 Task: Set the High-priority code rate for DVB-T reception parameters to 9/10.
Action: Mouse moved to (118, 21)
Screenshot: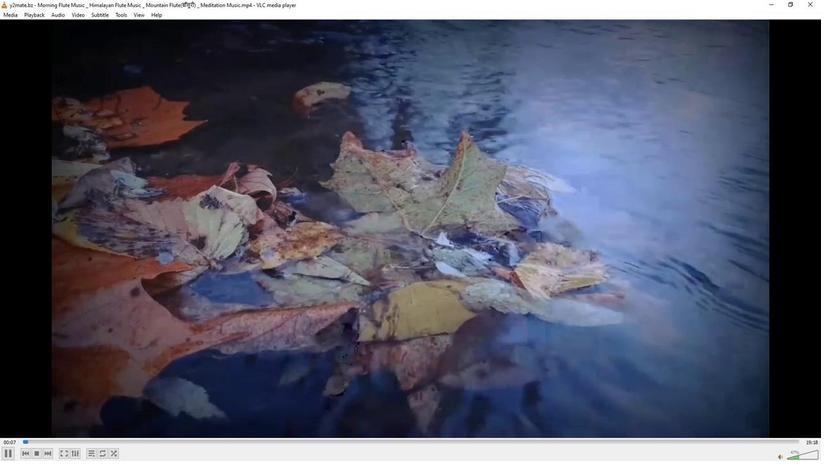 
Action: Mouse pressed left at (118, 21)
Screenshot: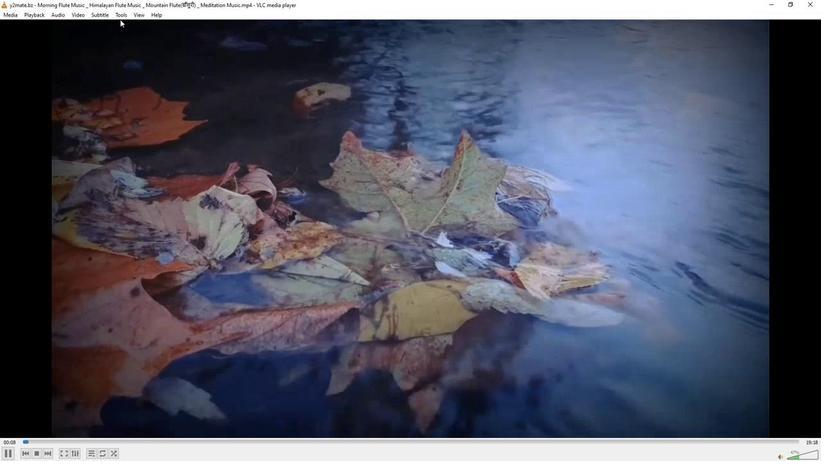
Action: Mouse moved to (120, 16)
Screenshot: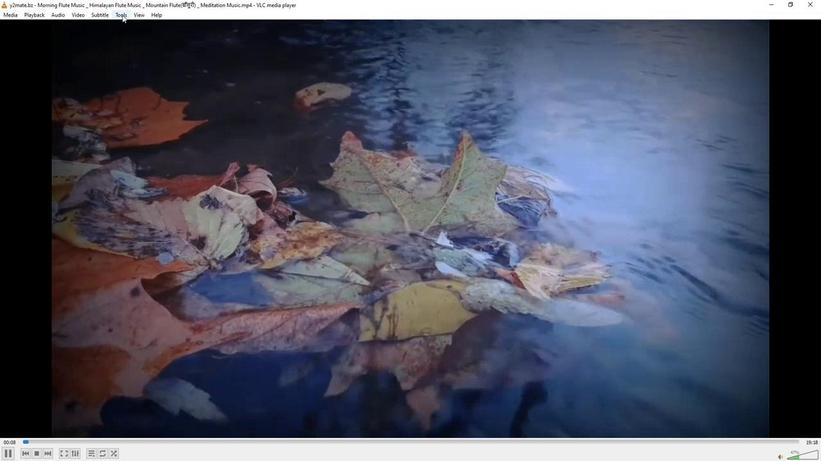 
Action: Mouse pressed left at (120, 16)
Screenshot: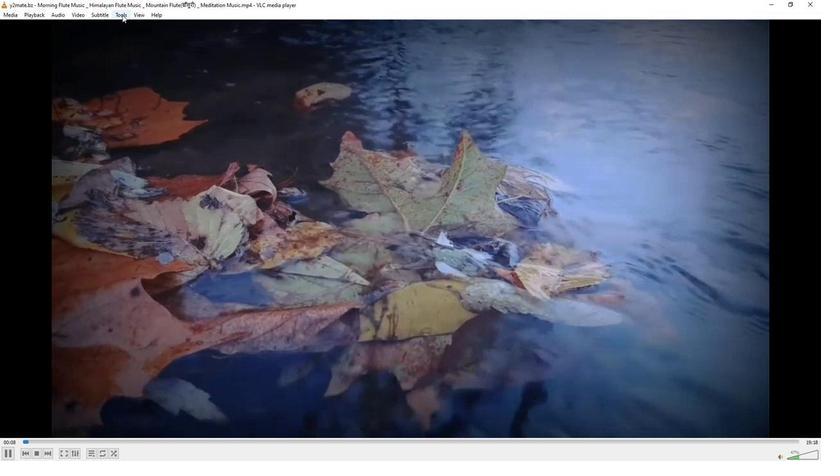 
Action: Mouse moved to (135, 117)
Screenshot: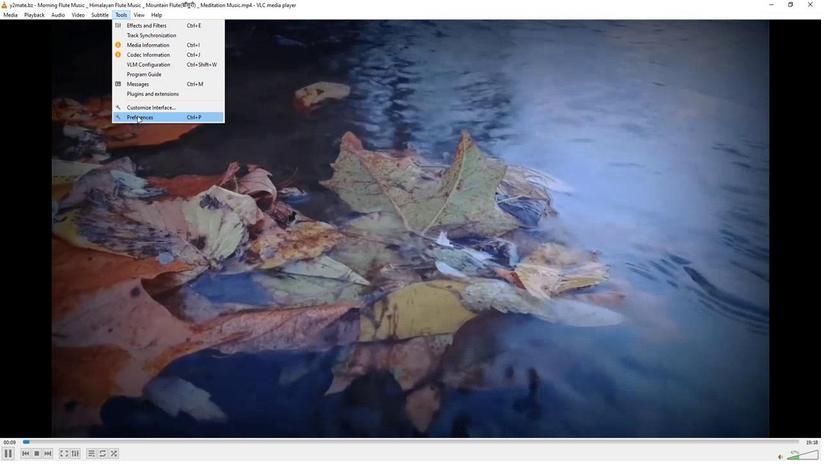 
Action: Mouse pressed left at (135, 117)
Screenshot: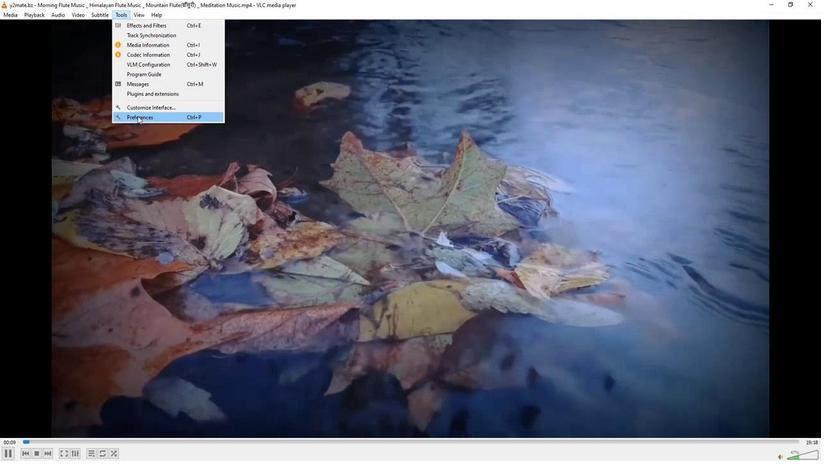 
Action: Mouse moved to (271, 374)
Screenshot: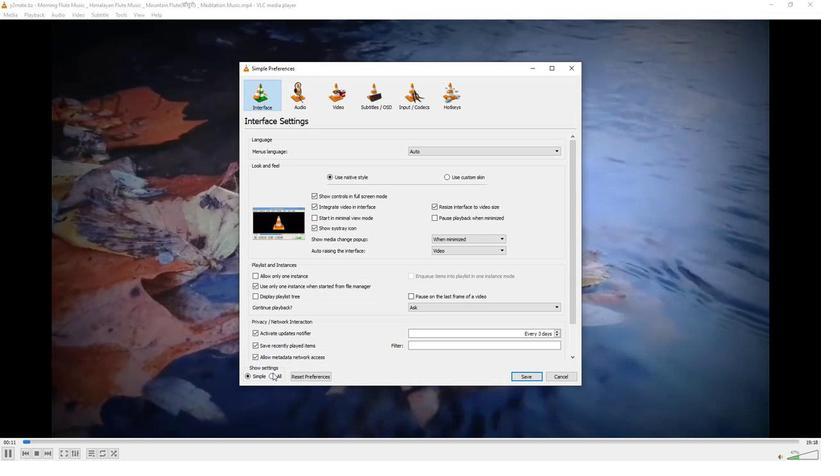 
Action: Mouse pressed left at (271, 374)
Screenshot: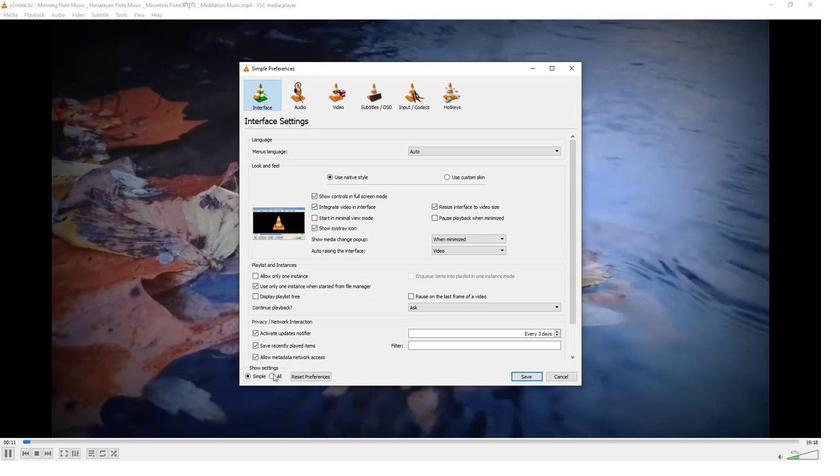 
Action: Mouse moved to (259, 230)
Screenshot: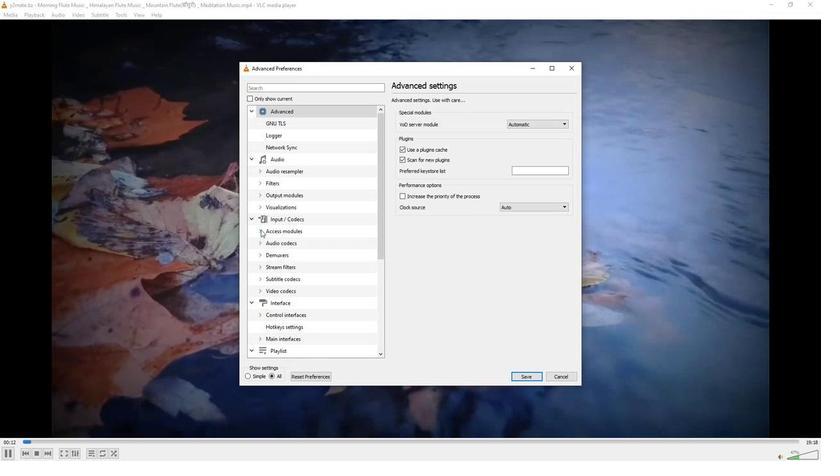 
Action: Mouse pressed left at (259, 230)
Screenshot: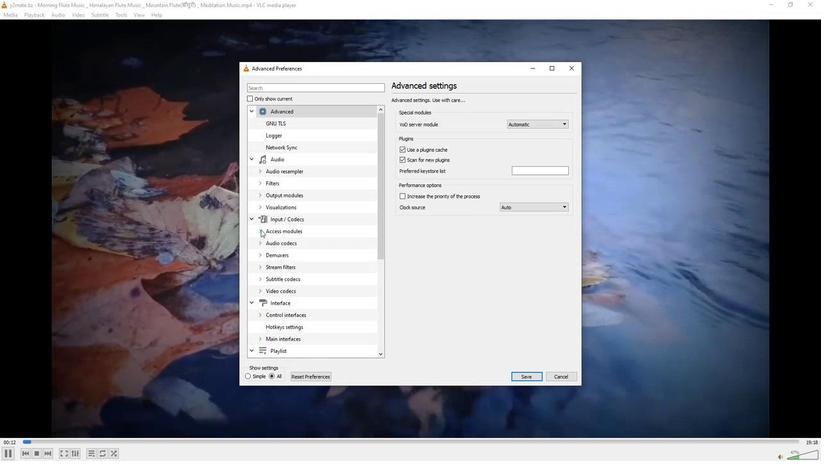 
Action: Mouse moved to (277, 300)
Screenshot: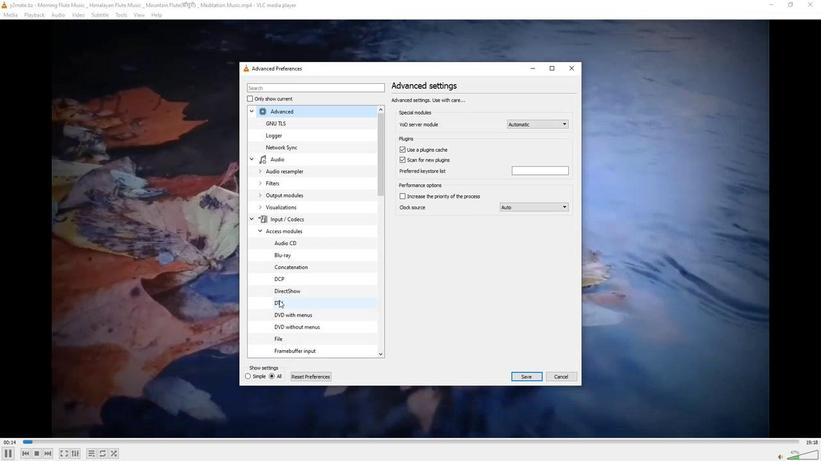 
Action: Mouse pressed left at (277, 300)
Screenshot: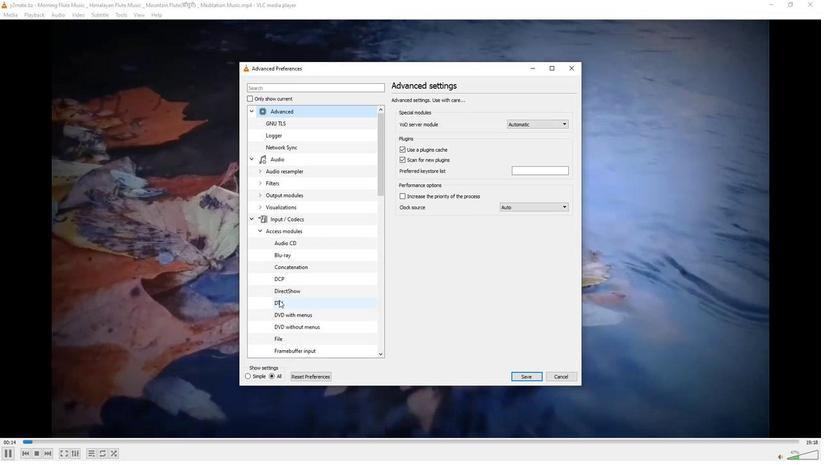 
Action: Mouse moved to (542, 220)
Screenshot: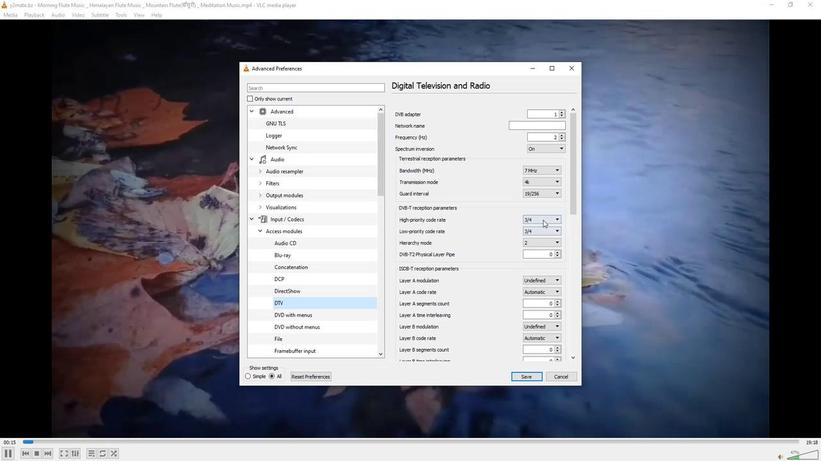 
Action: Mouse pressed left at (542, 220)
Screenshot: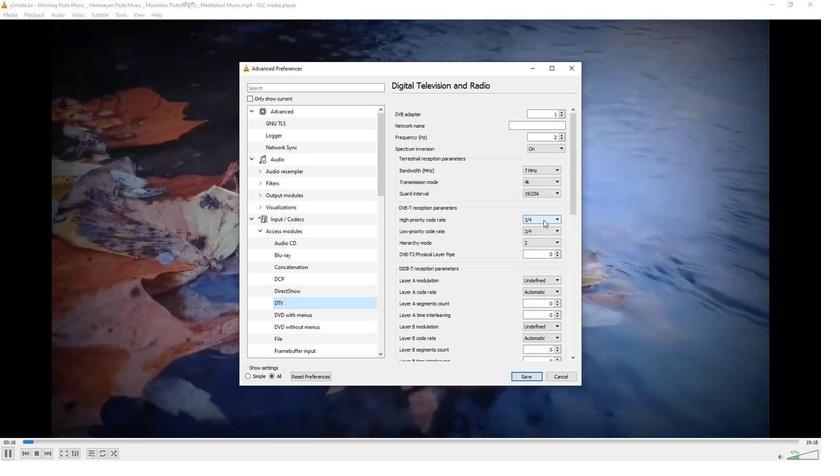 
Action: Mouse moved to (536, 247)
Screenshot: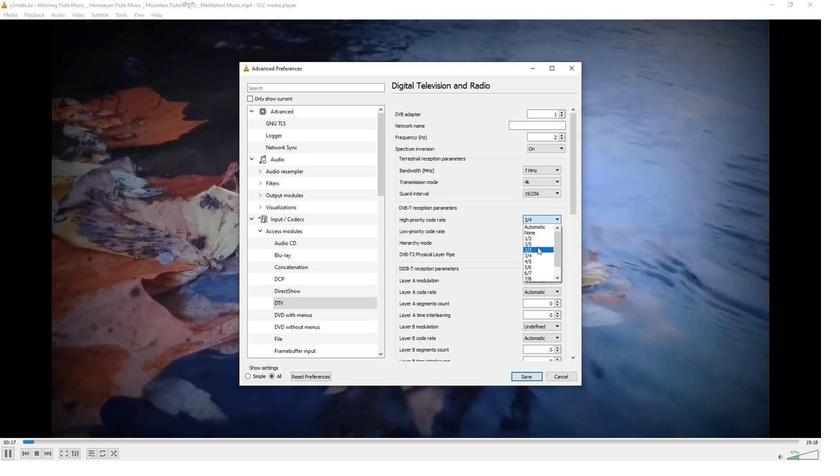 
Action: Mouse scrolled (536, 246) with delta (0, 0)
Screenshot: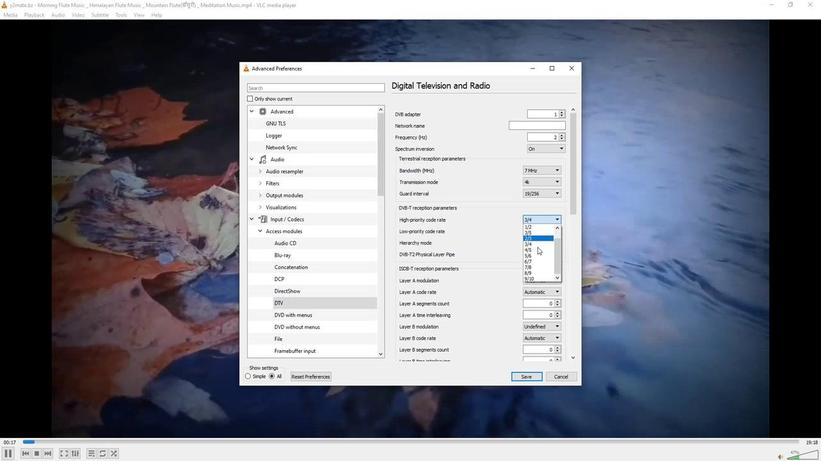 
Action: Mouse scrolled (536, 246) with delta (0, 0)
Screenshot: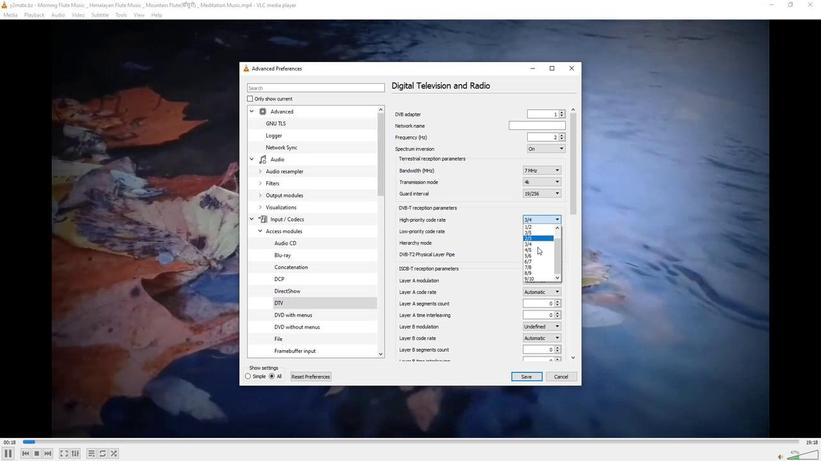 
Action: Mouse moved to (537, 277)
Screenshot: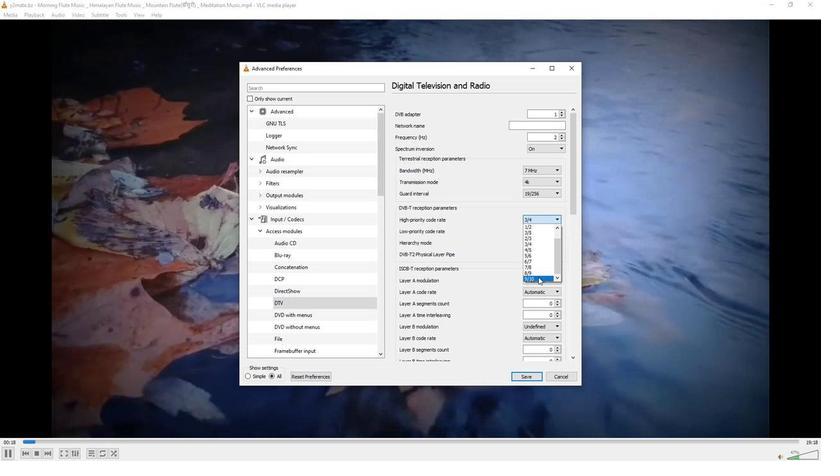 
Action: Mouse pressed left at (537, 277)
Screenshot: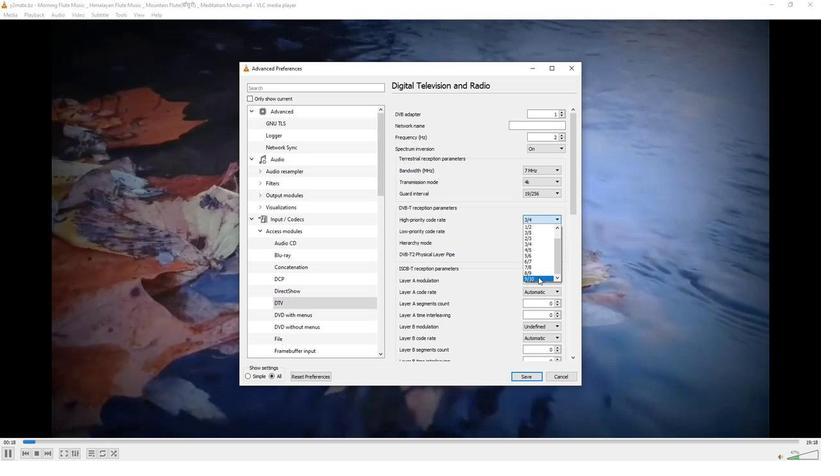 
Action: Mouse moved to (503, 266)
Screenshot: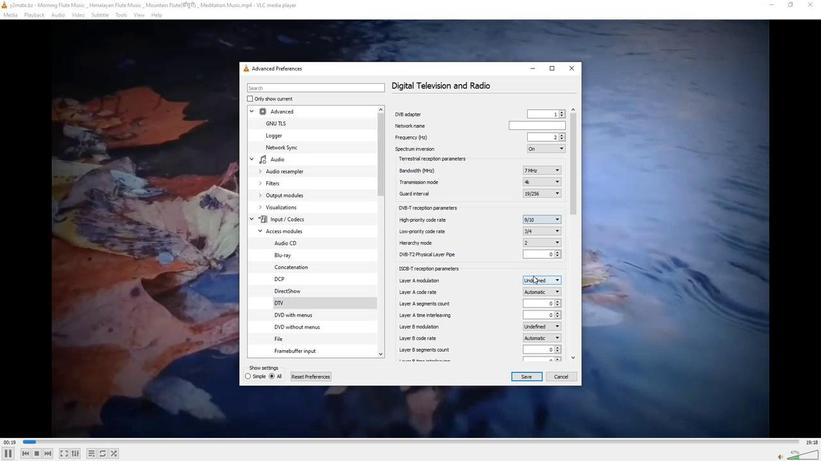
